 Task: Filter calendar events by 'Blue category' in the search tool.
Action: Mouse moved to (13, 73)
Screenshot: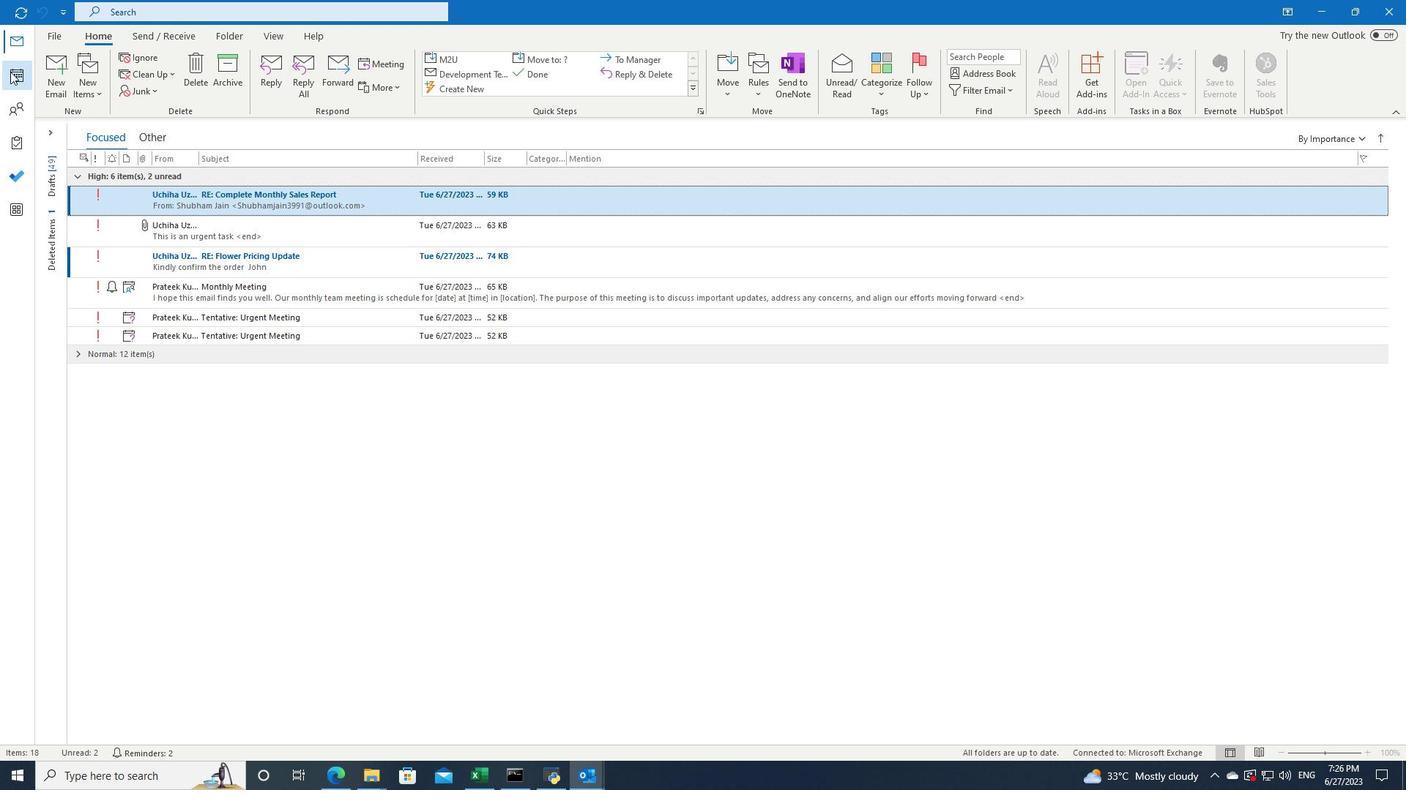 
Action: Mouse pressed left at (13, 73)
Screenshot: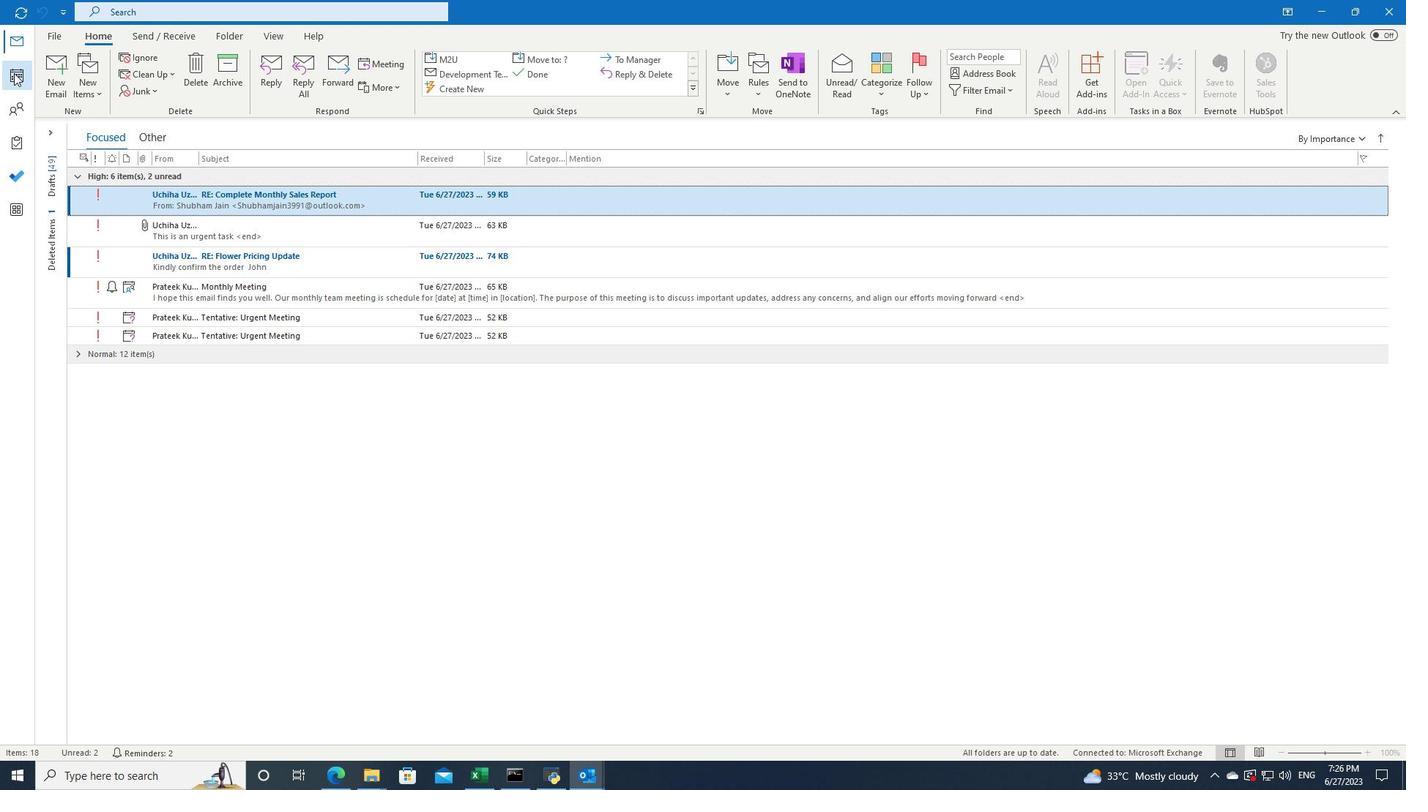 
Action: Mouse moved to (420, 9)
Screenshot: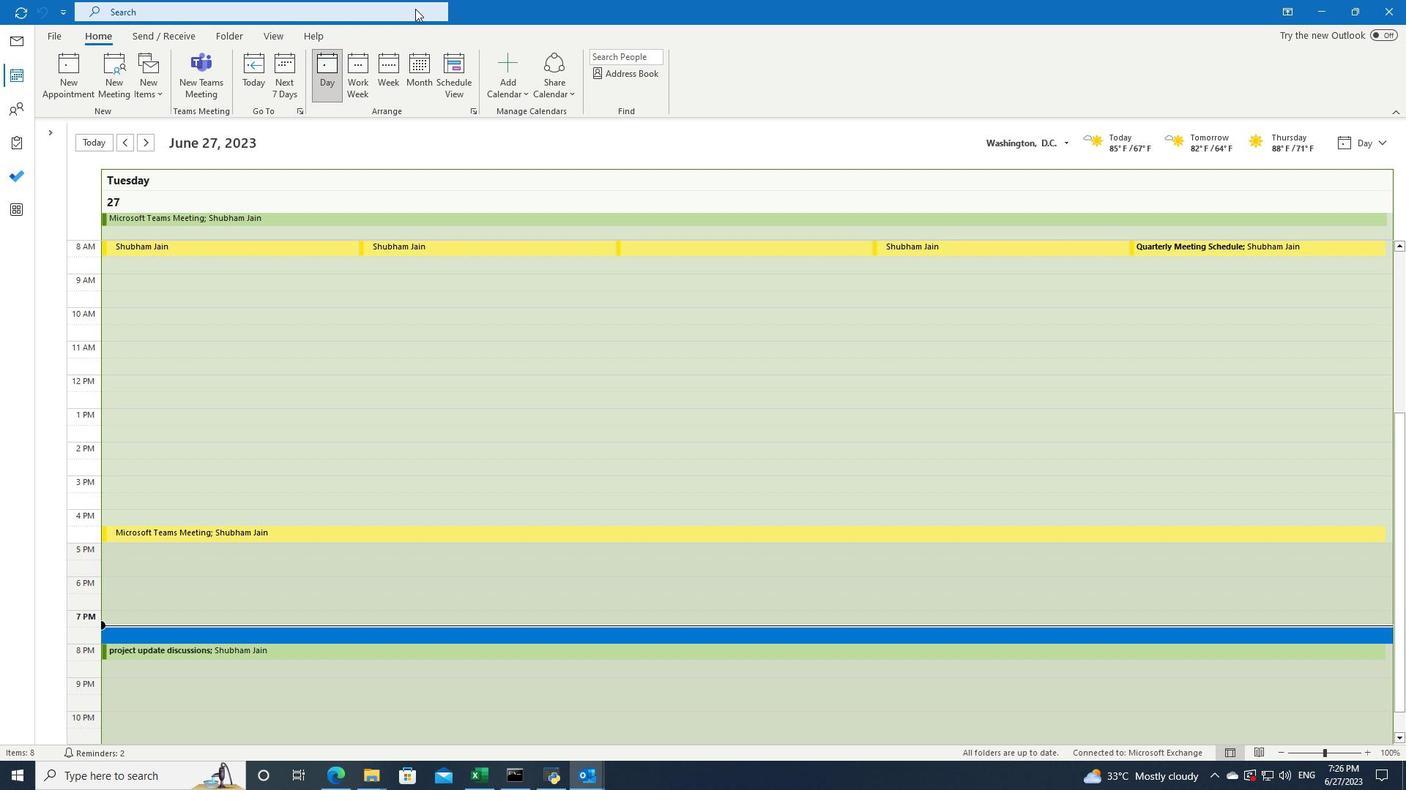 
Action: Mouse pressed left at (420, 9)
Screenshot: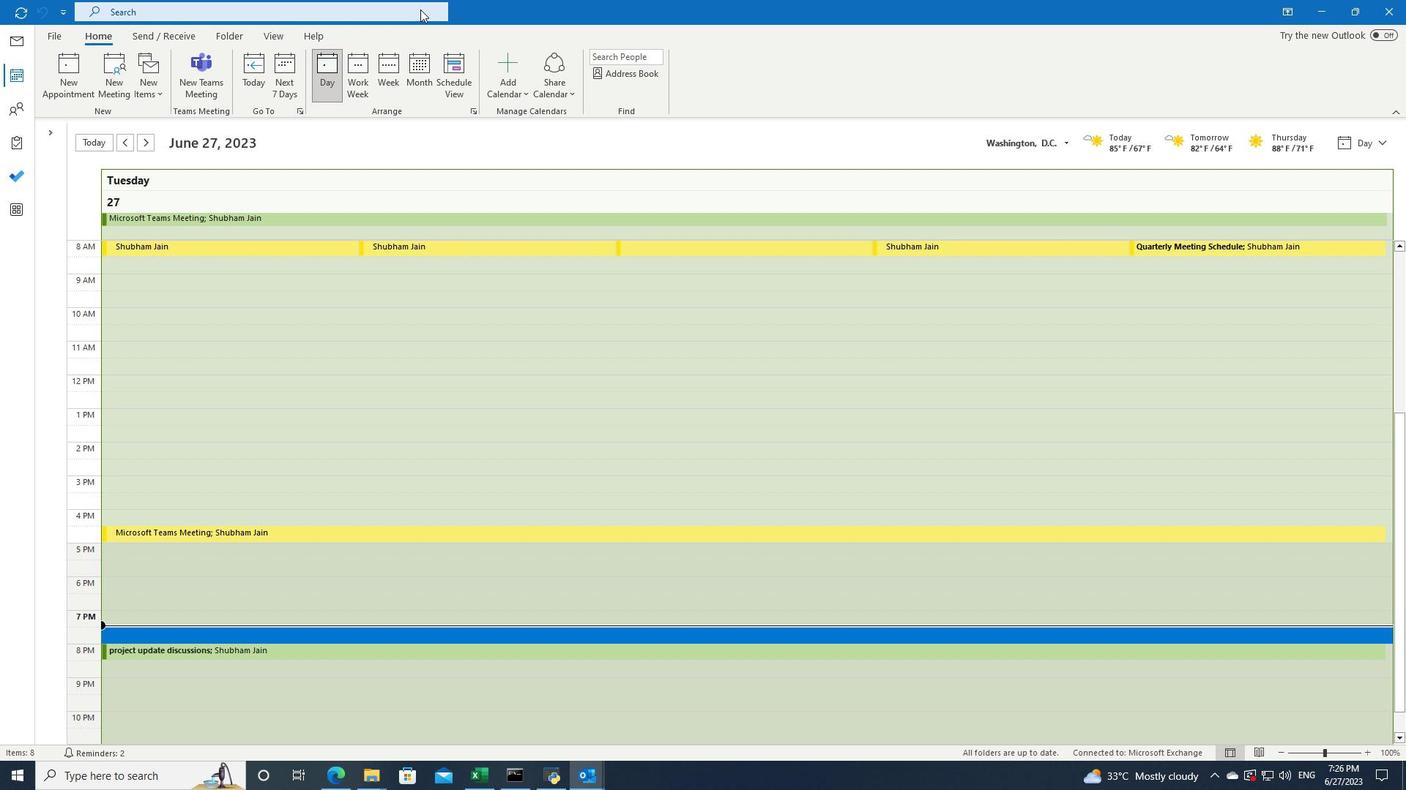 
Action: Mouse moved to (492, 11)
Screenshot: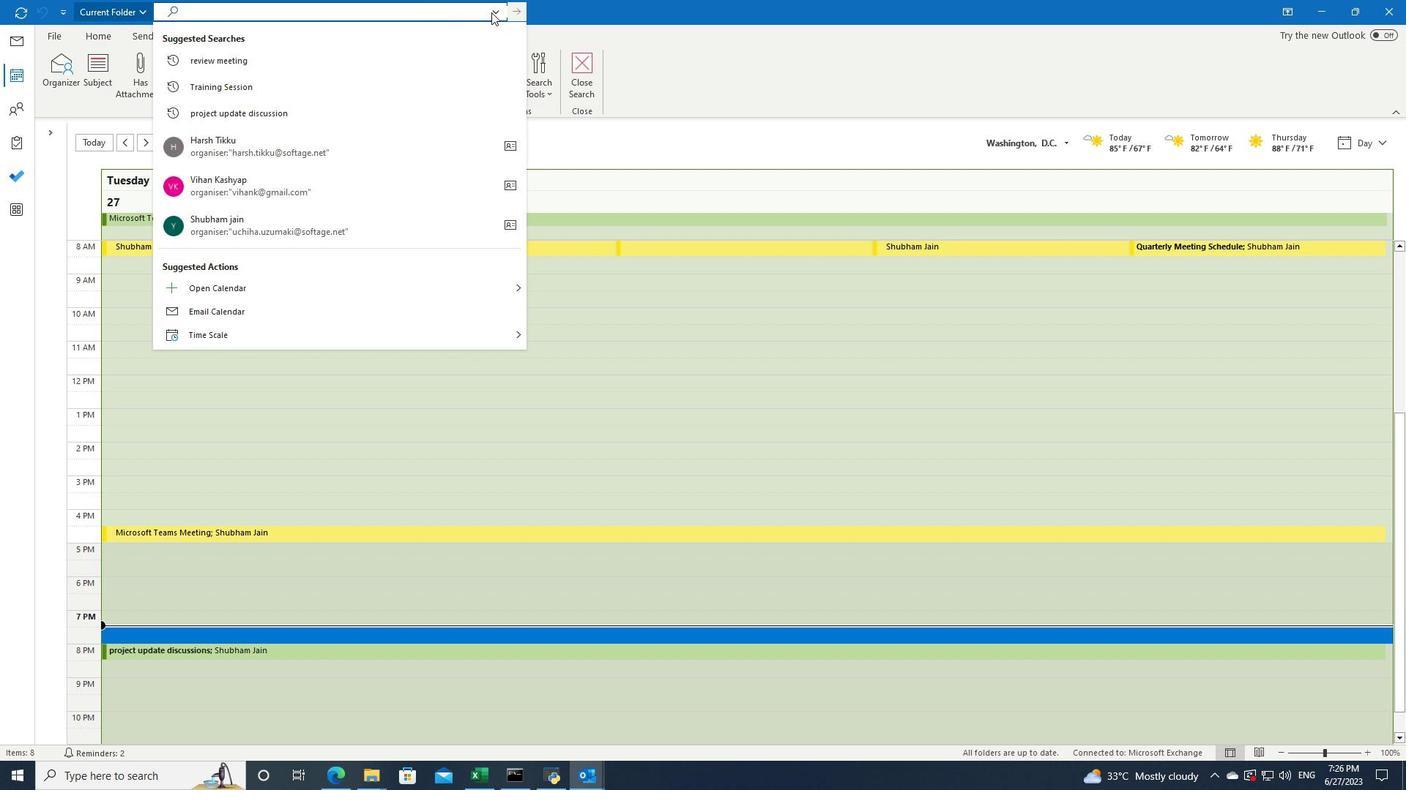
Action: Mouse pressed left at (492, 11)
Screenshot: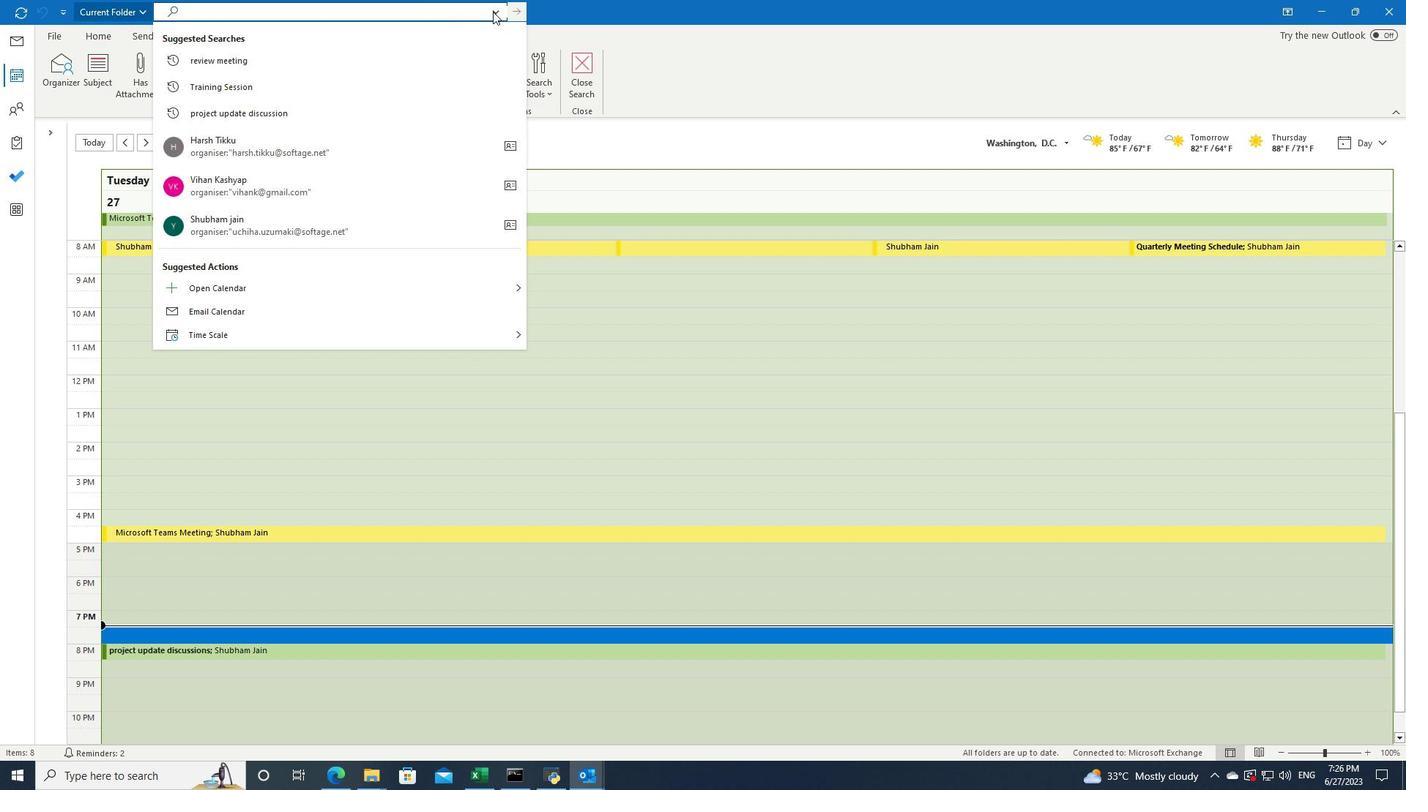 
Action: Mouse moved to (507, 100)
Screenshot: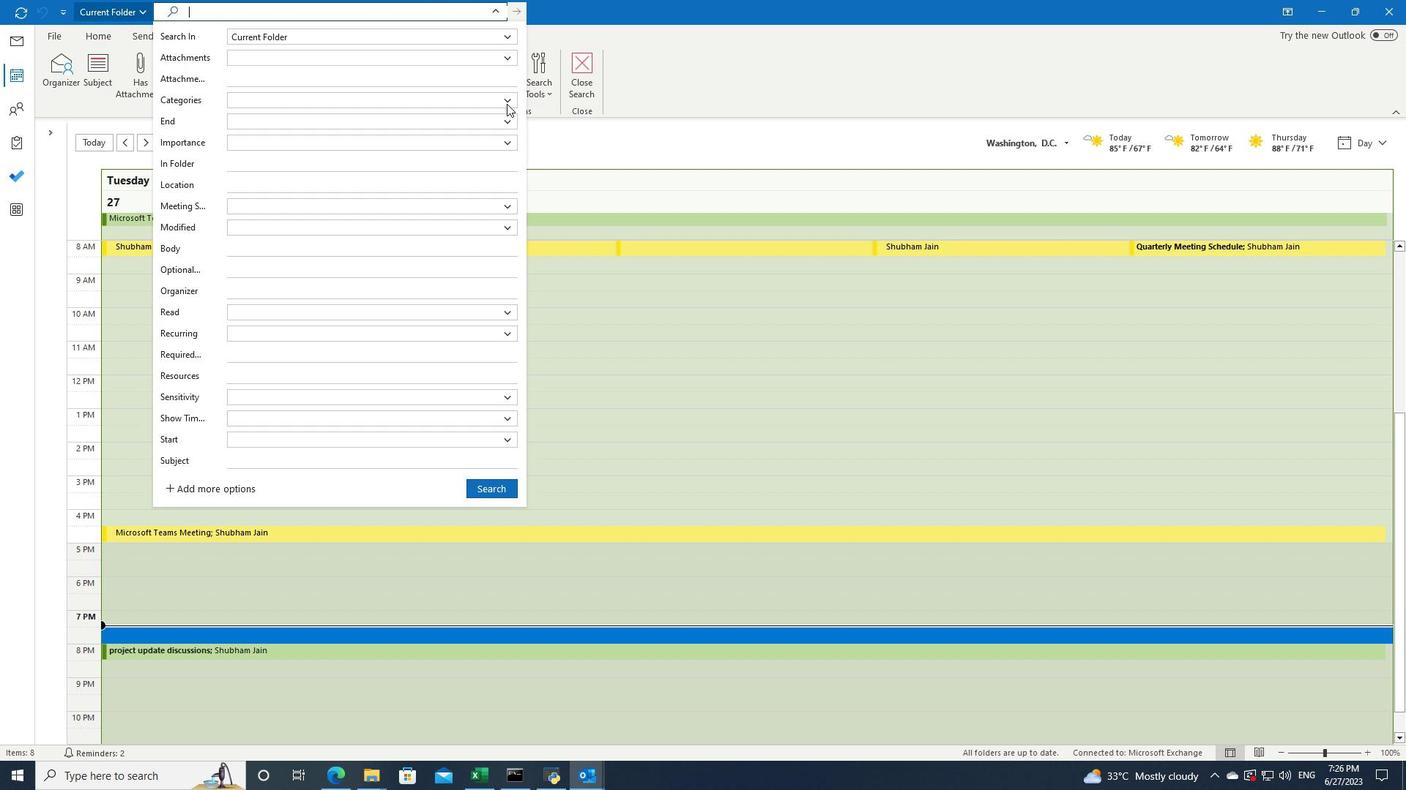 
Action: Mouse pressed left at (507, 100)
Screenshot: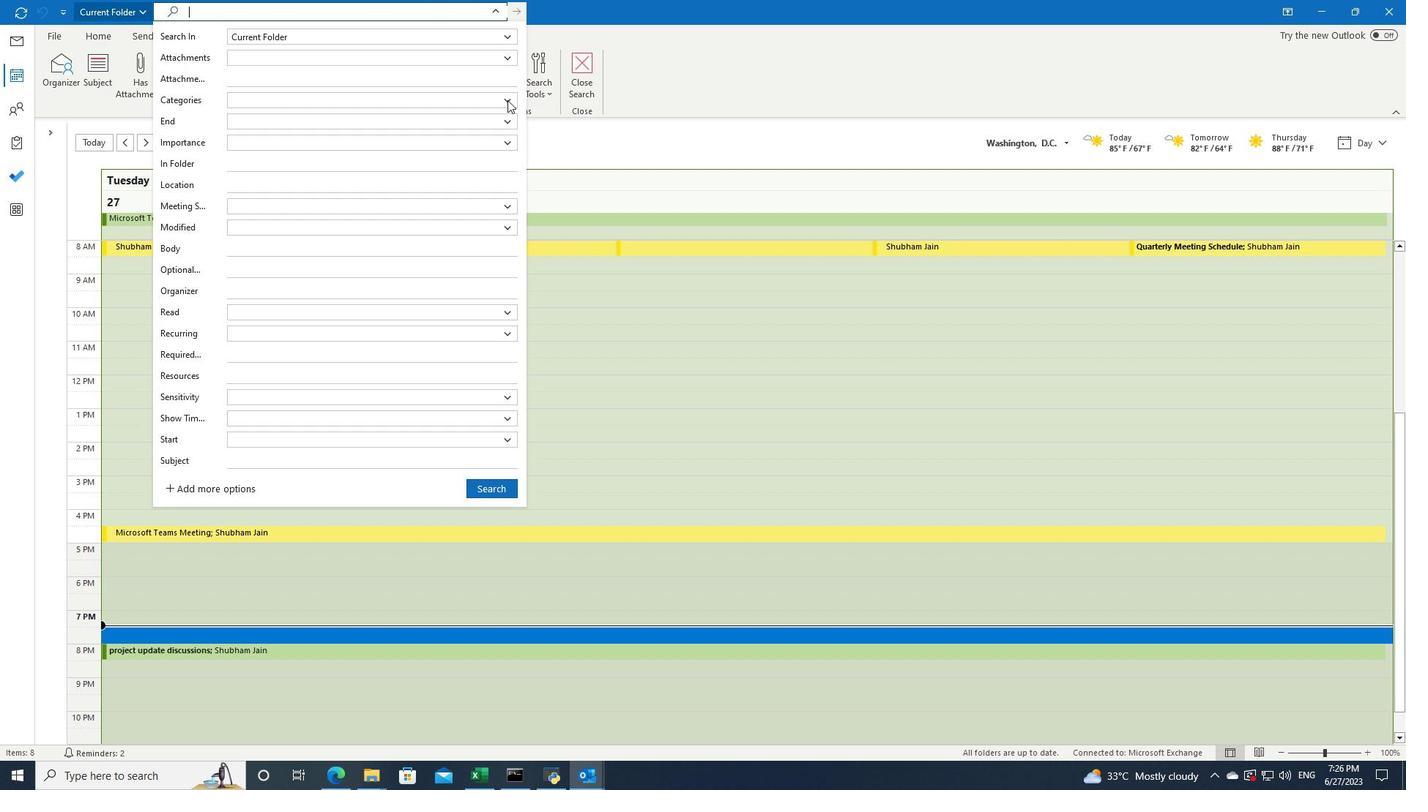 
Action: Mouse moved to (351, 133)
Screenshot: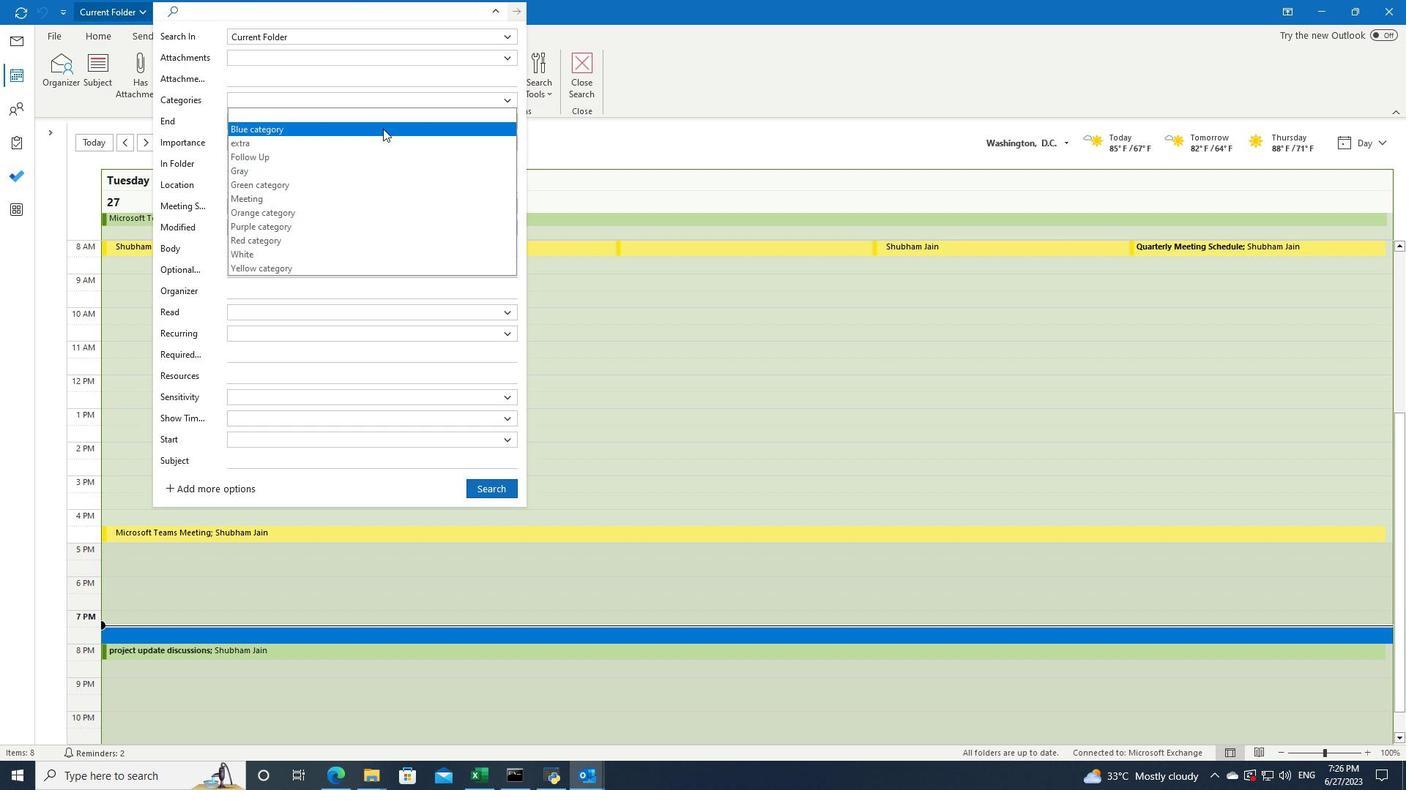 
Action: Mouse pressed left at (351, 133)
Screenshot: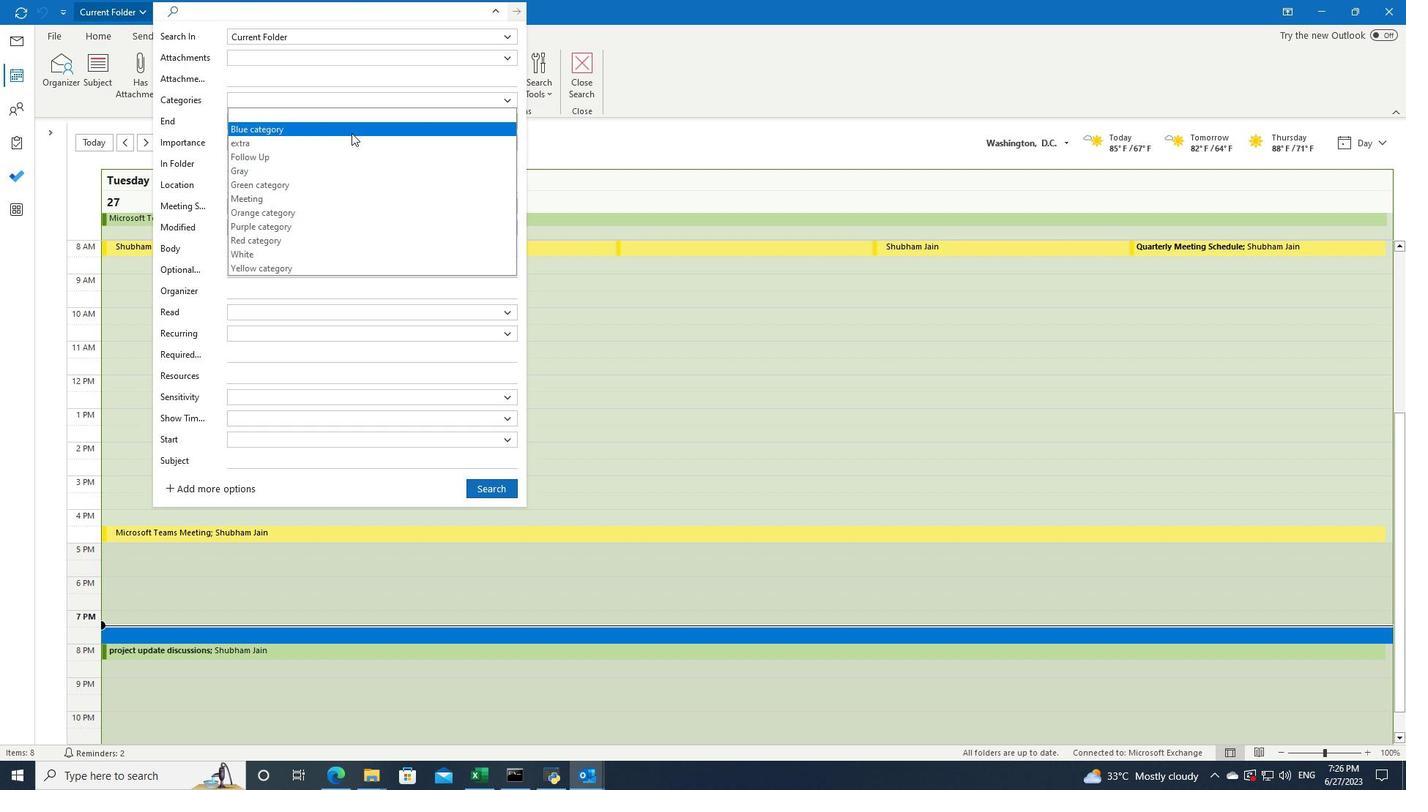 
Action: Mouse moved to (483, 486)
Screenshot: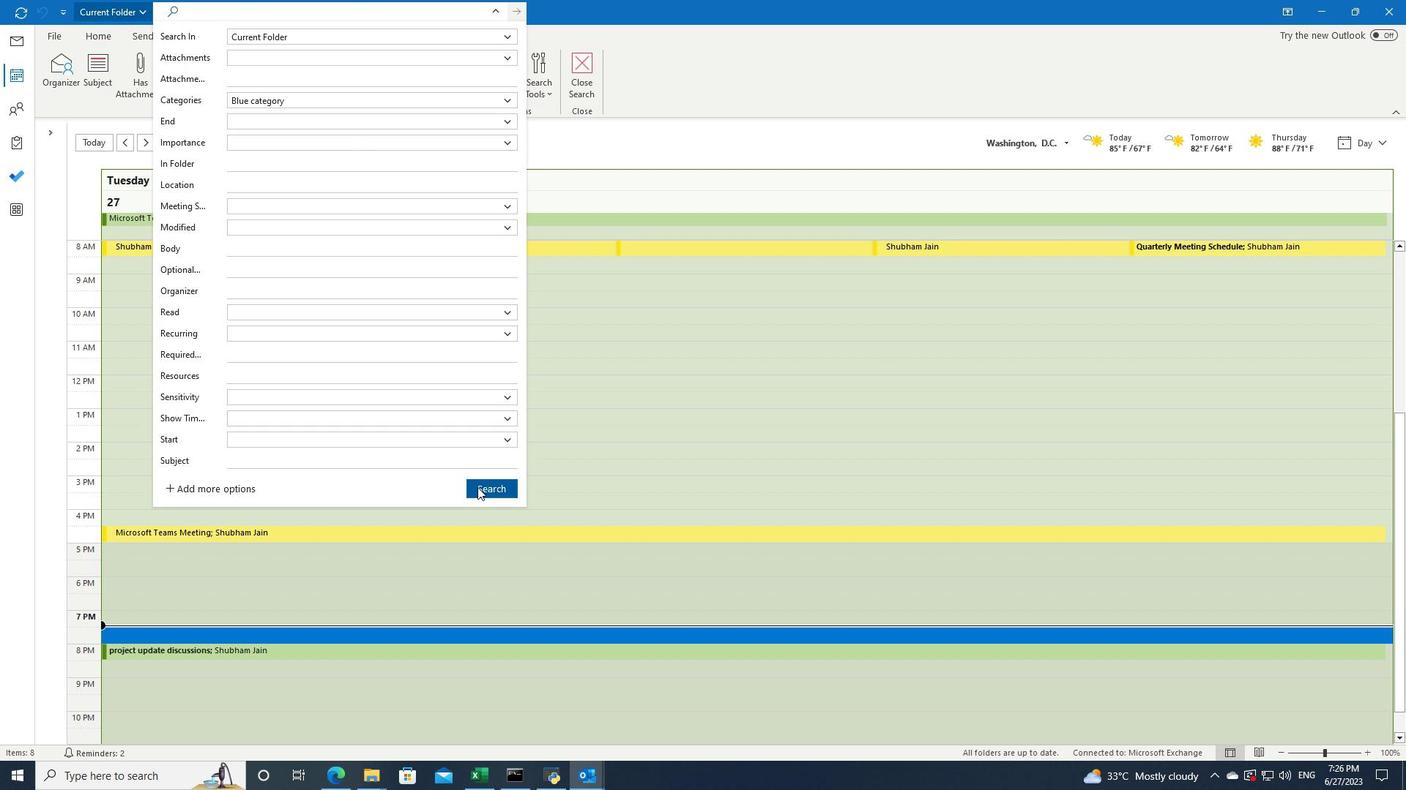 
Action: Mouse pressed left at (483, 486)
Screenshot: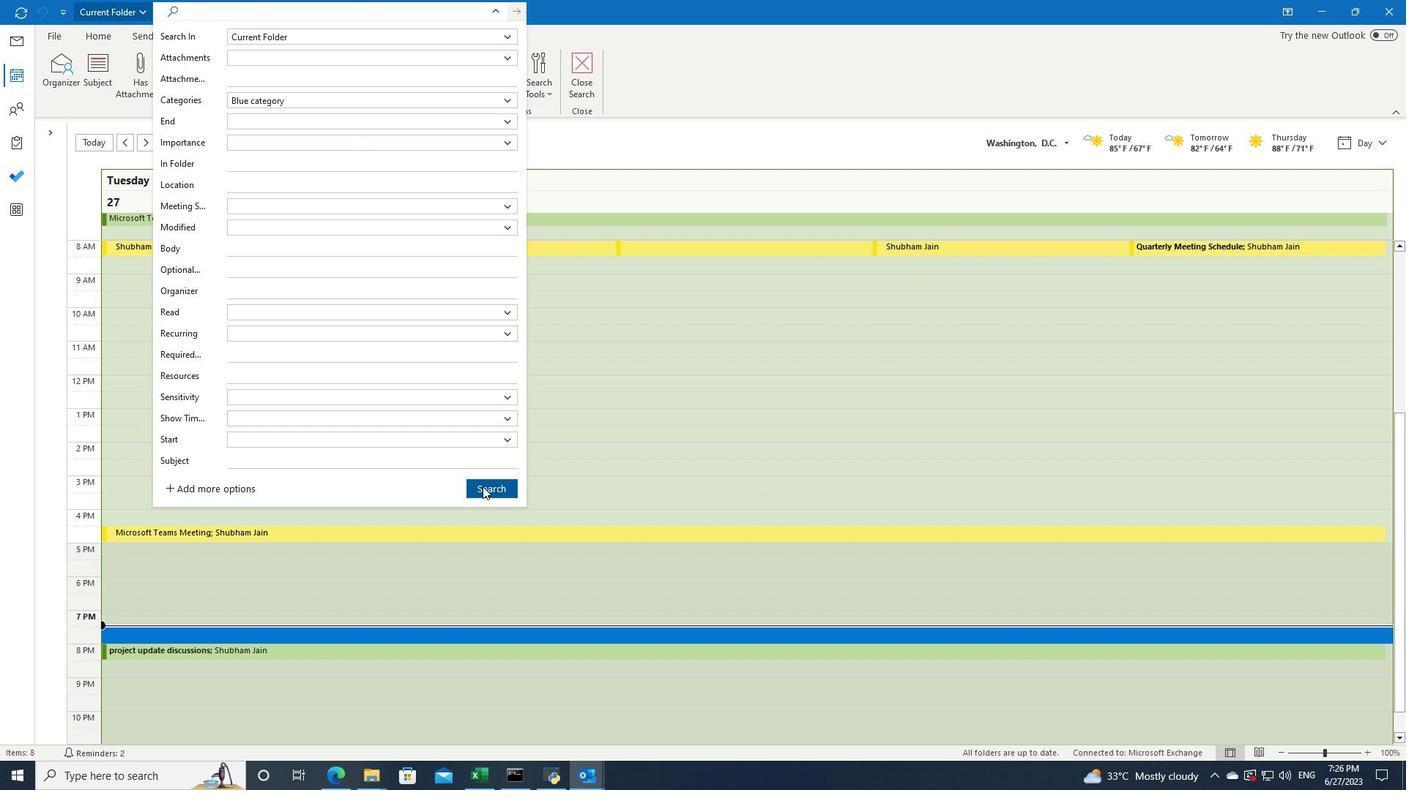 
